 Task: Assign in the project Whiteboard the issue 'Develop a new tool for automated testing of machine learning models for predictive maintenance' to the sprint 'Escape Velocity'.
Action: Mouse moved to (1060, 306)
Screenshot: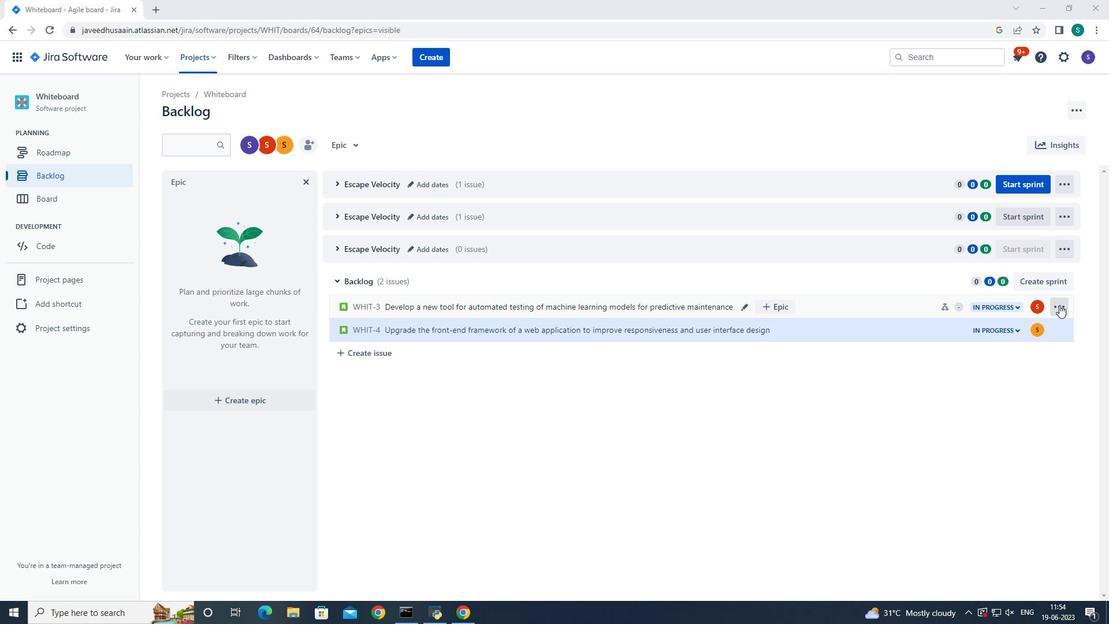 
Action: Mouse pressed left at (1060, 306)
Screenshot: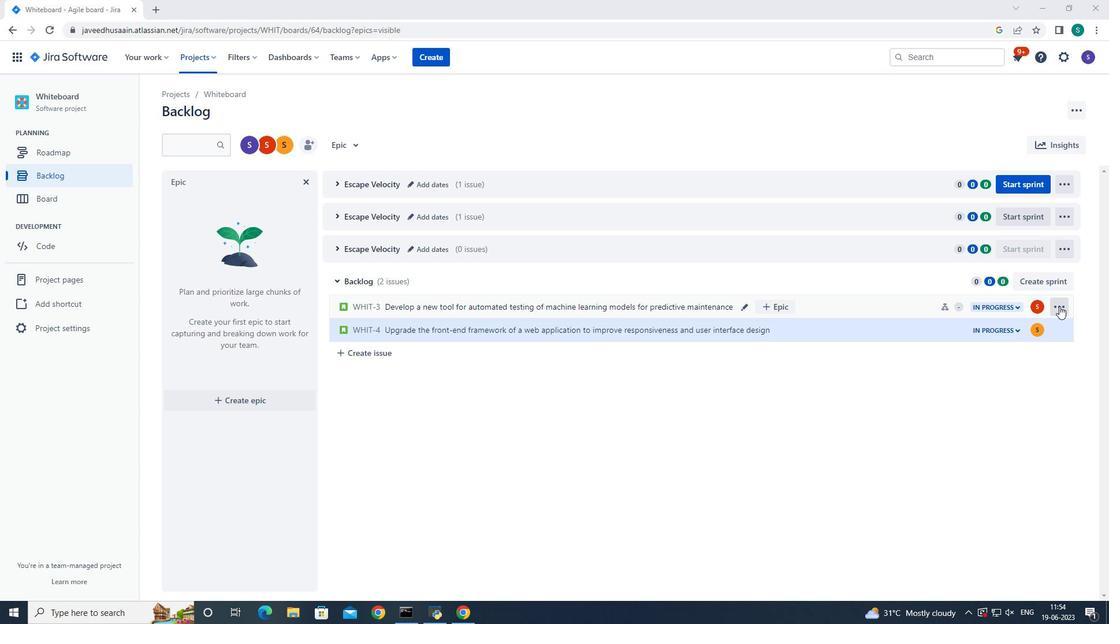
Action: Mouse moved to (1005, 476)
Screenshot: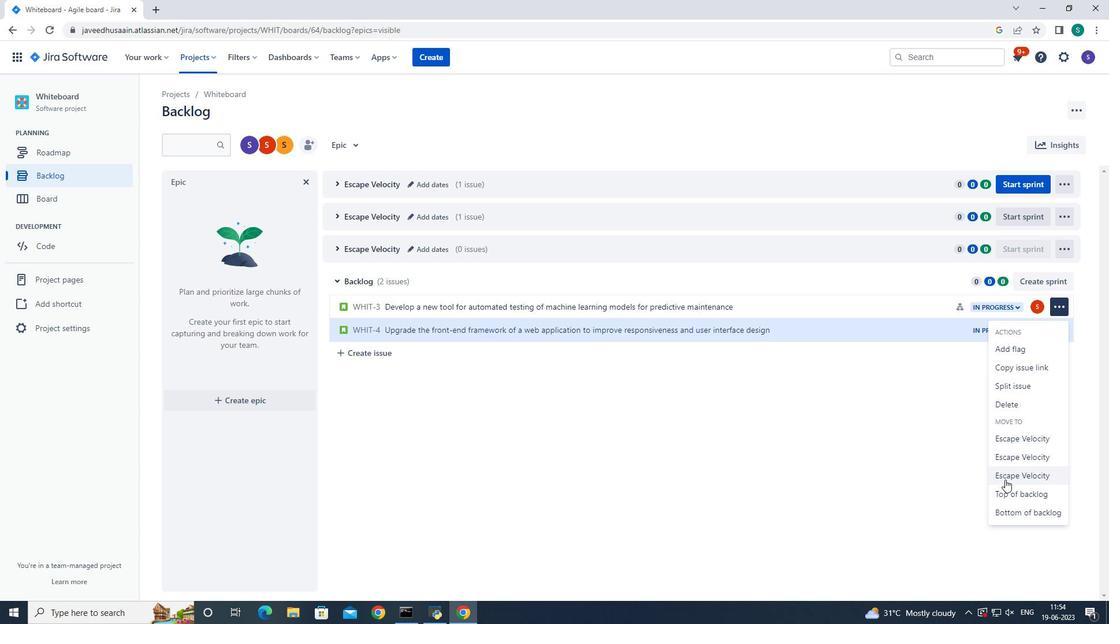 
Action: Mouse pressed left at (1005, 476)
Screenshot: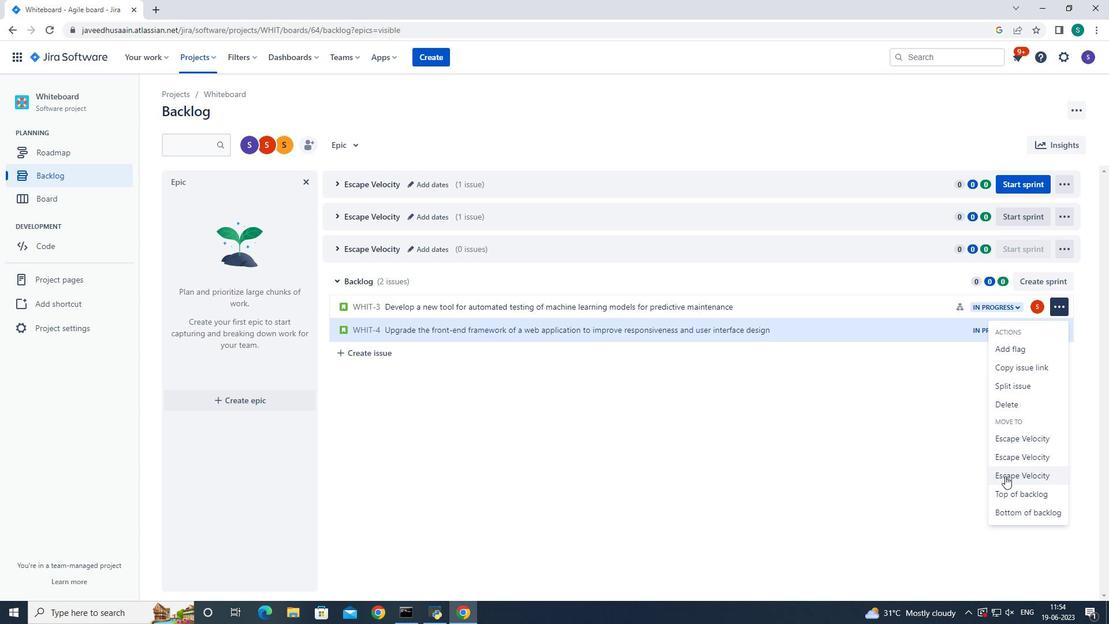 
Action: Mouse moved to (696, 475)
Screenshot: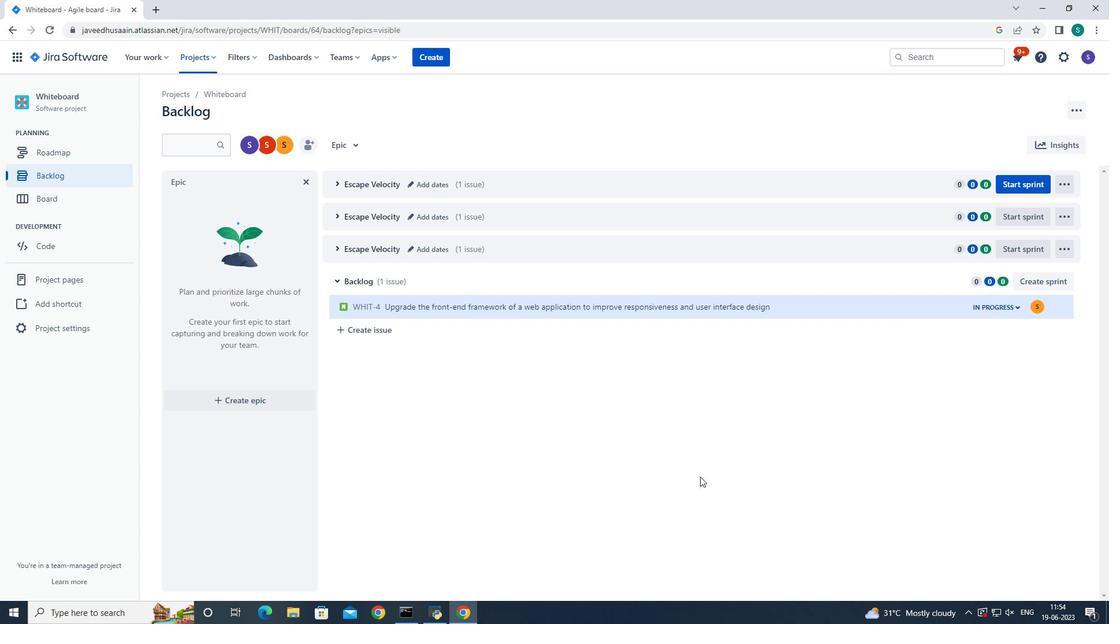 
